 Task: Zoom slide to 200%.
Action: Mouse moved to (155, 100)
Screenshot: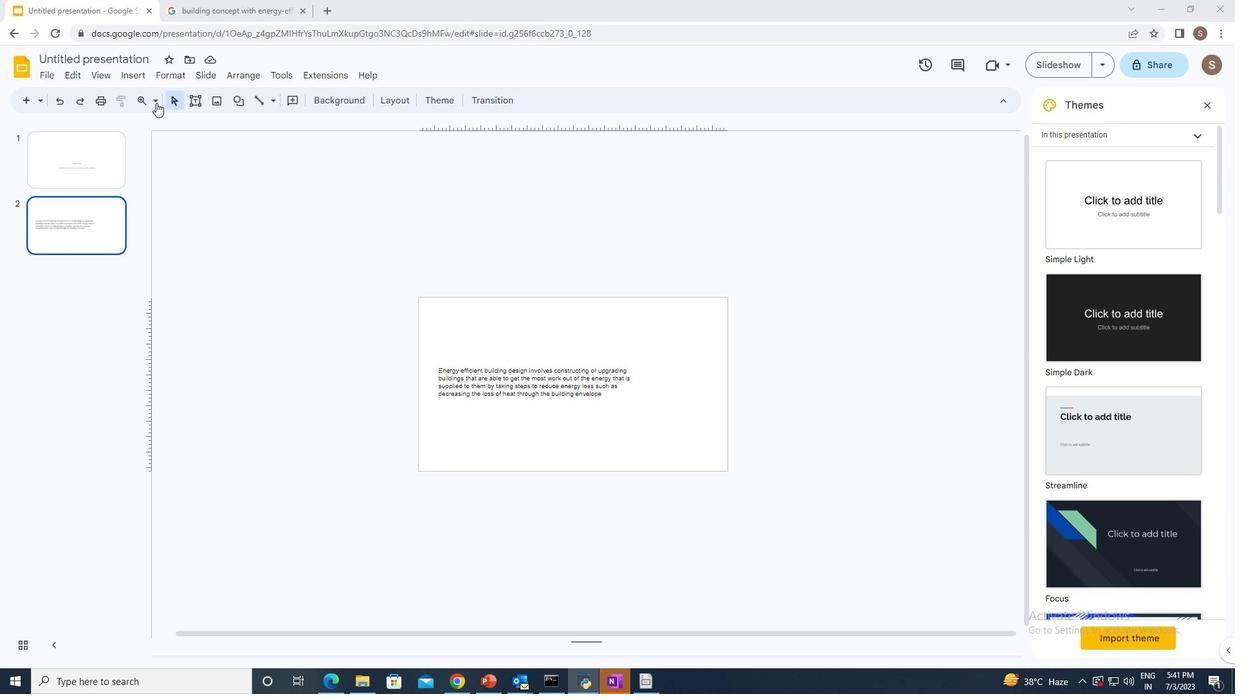 
Action: Mouse pressed left at (155, 100)
Screenshot: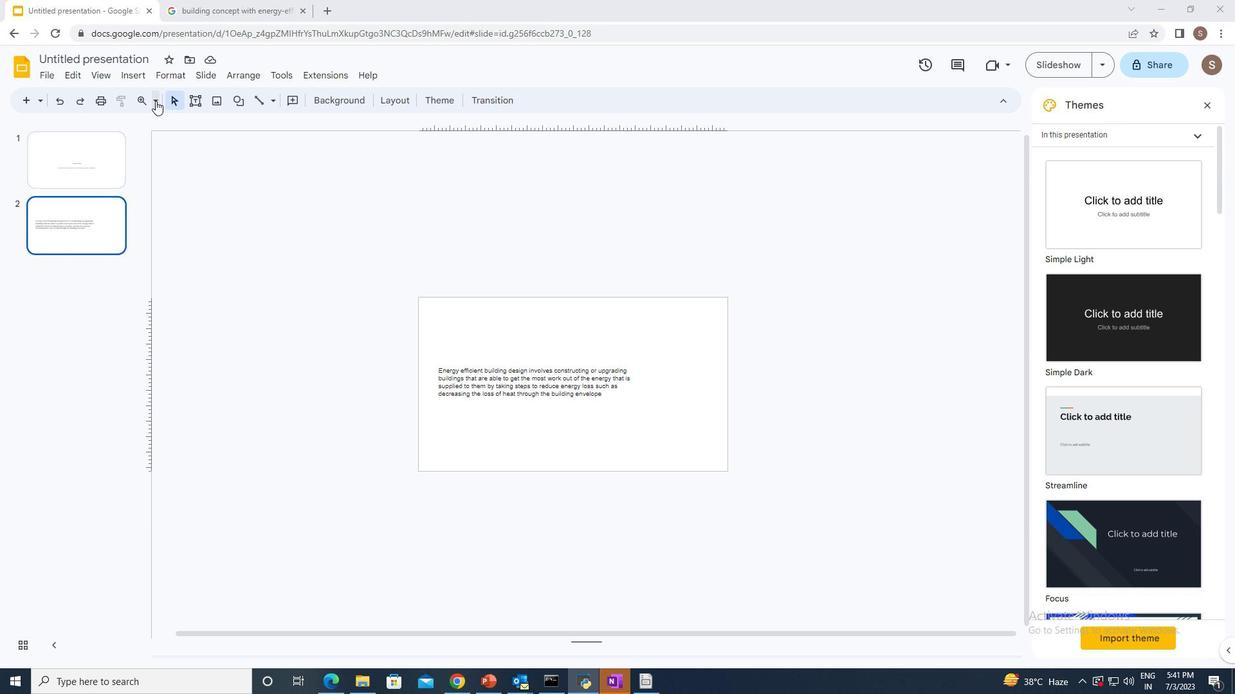 
Action: Mouse moved to (174, 189)
Screenshot: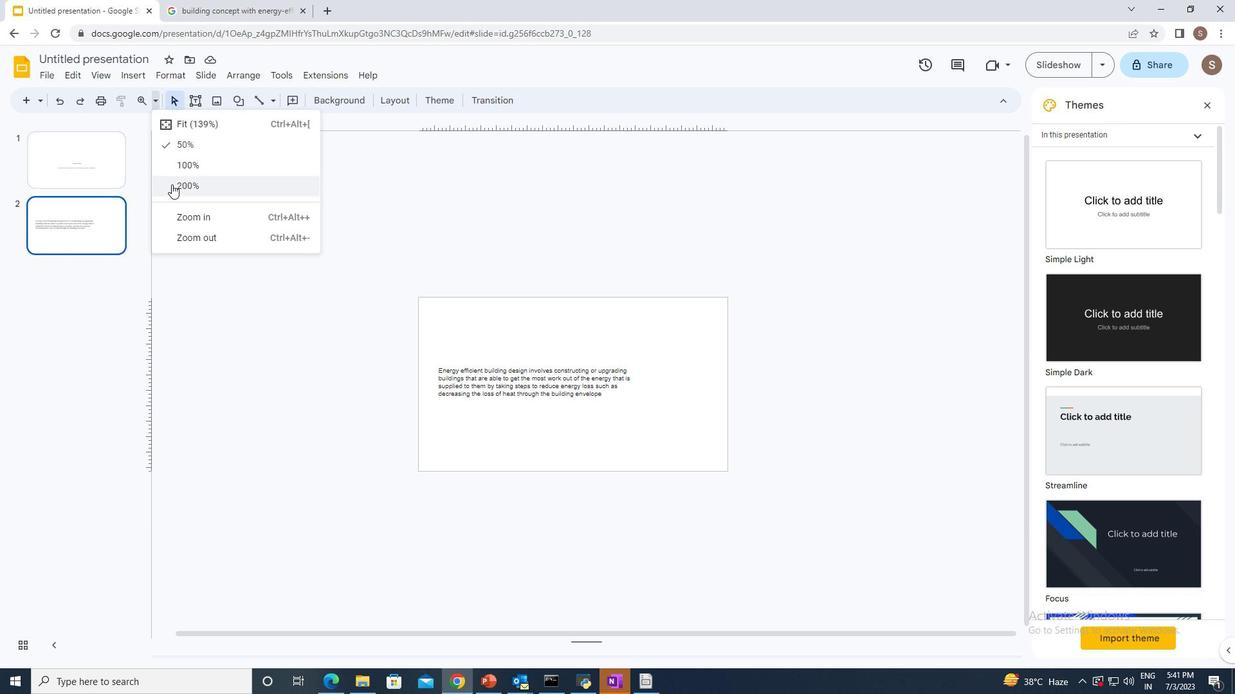 
Action: Mouse pressed left at (174, 189)
Screenshot: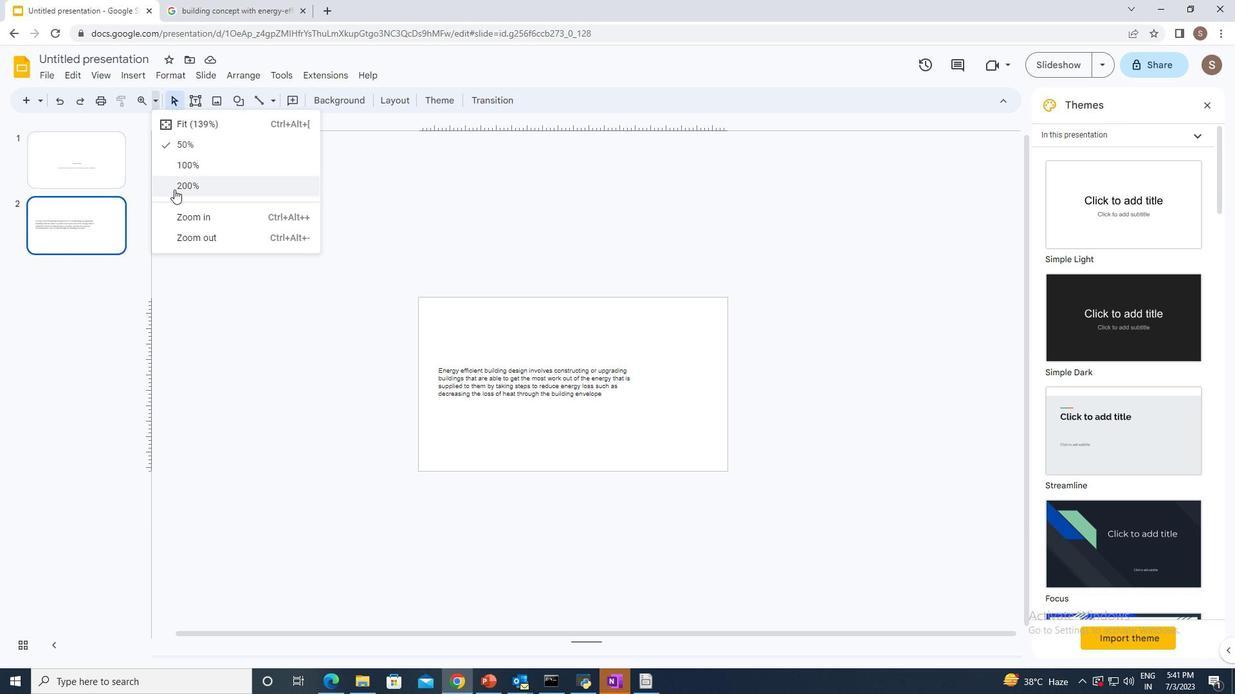 
